 Task: Start in the project TrackForge the sprint 'Mission Control', with a duration of 3 weeks.
Action: Mouse moved to (250, 72)
Screenshot: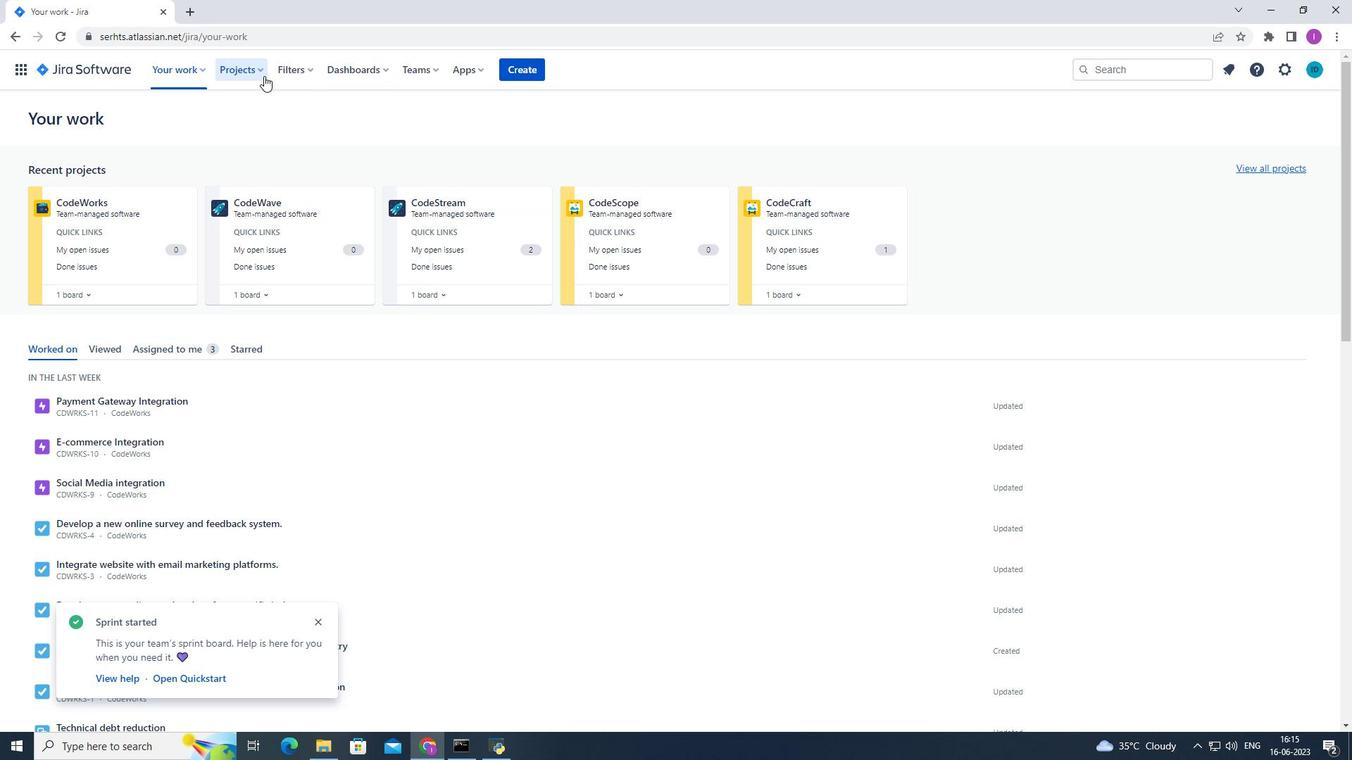 
Action: Mouse pressed left at (250, 72)
Screenshot: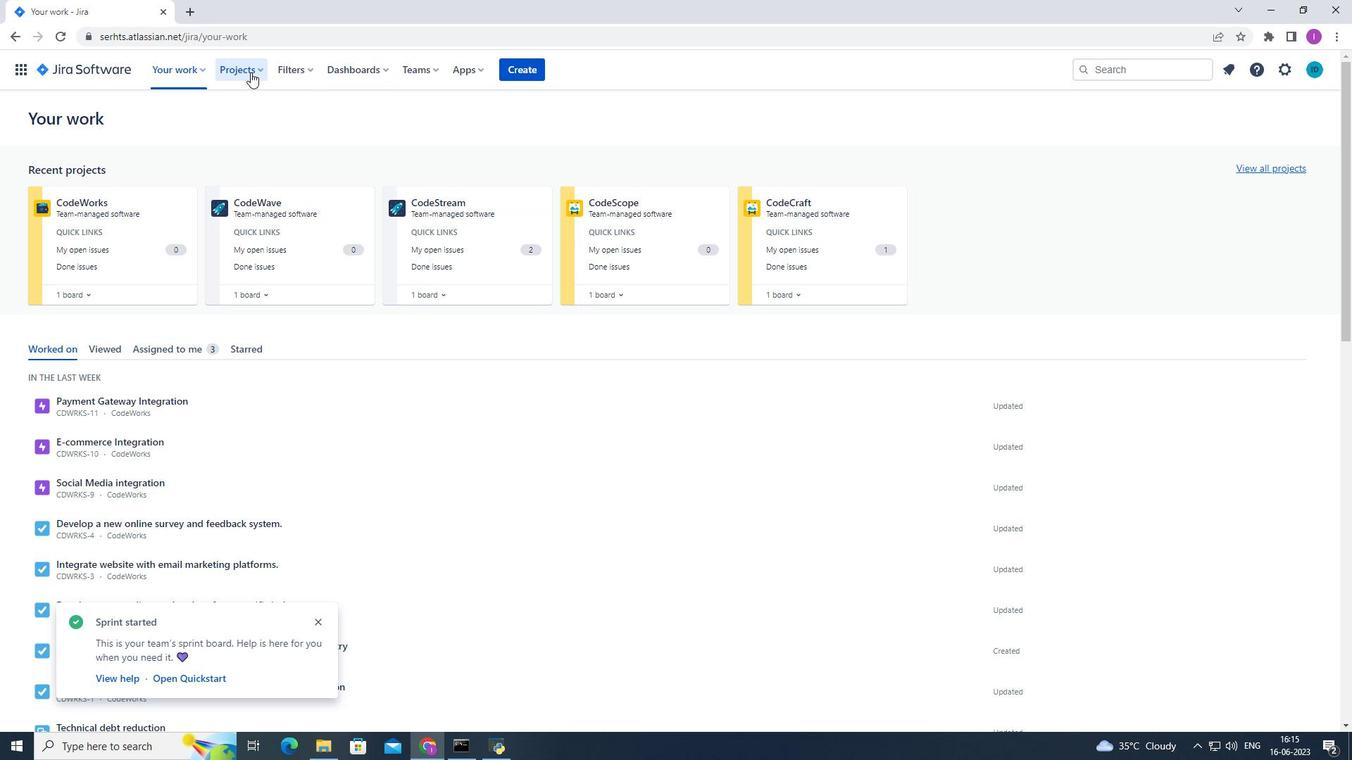 
Action: Mouse moved to (286, 126)
Screenshot: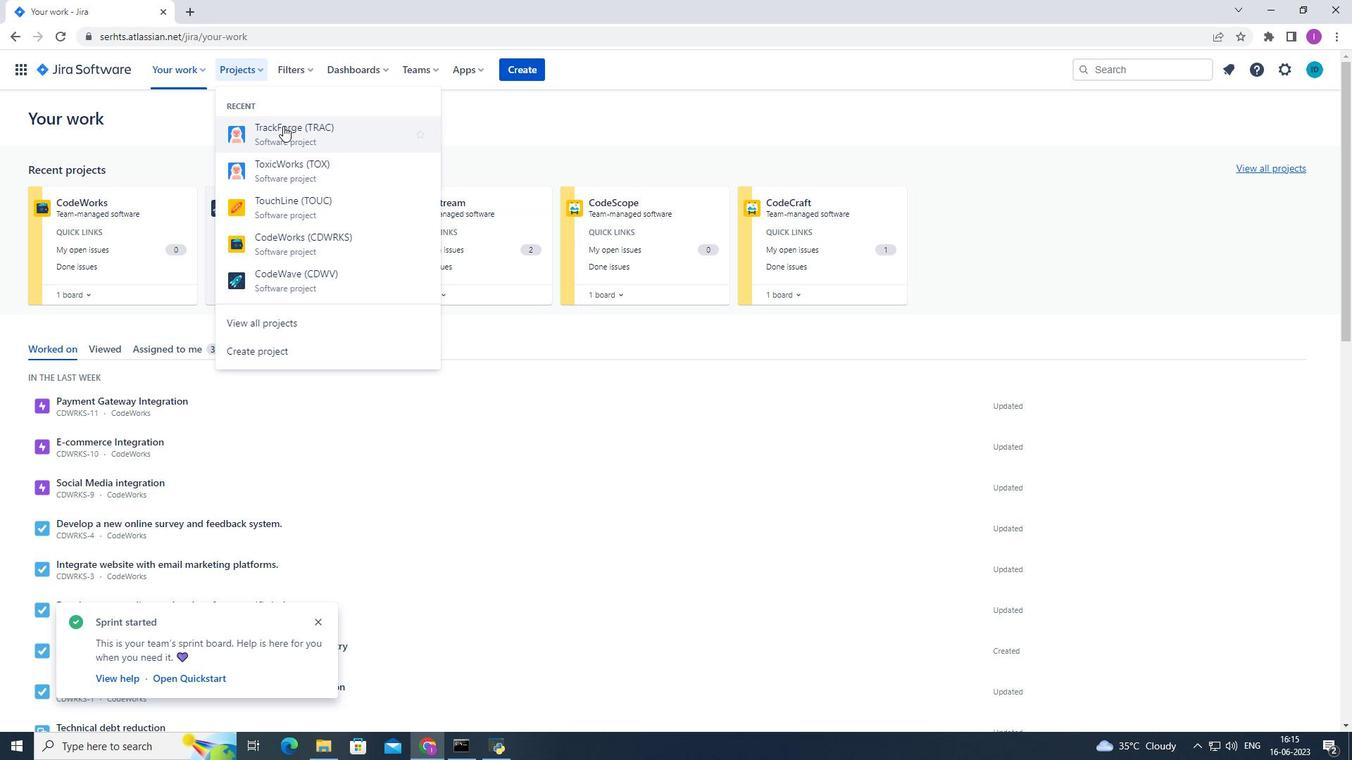 
Action: Mouse pressed left at (286, 126)
Screenshot: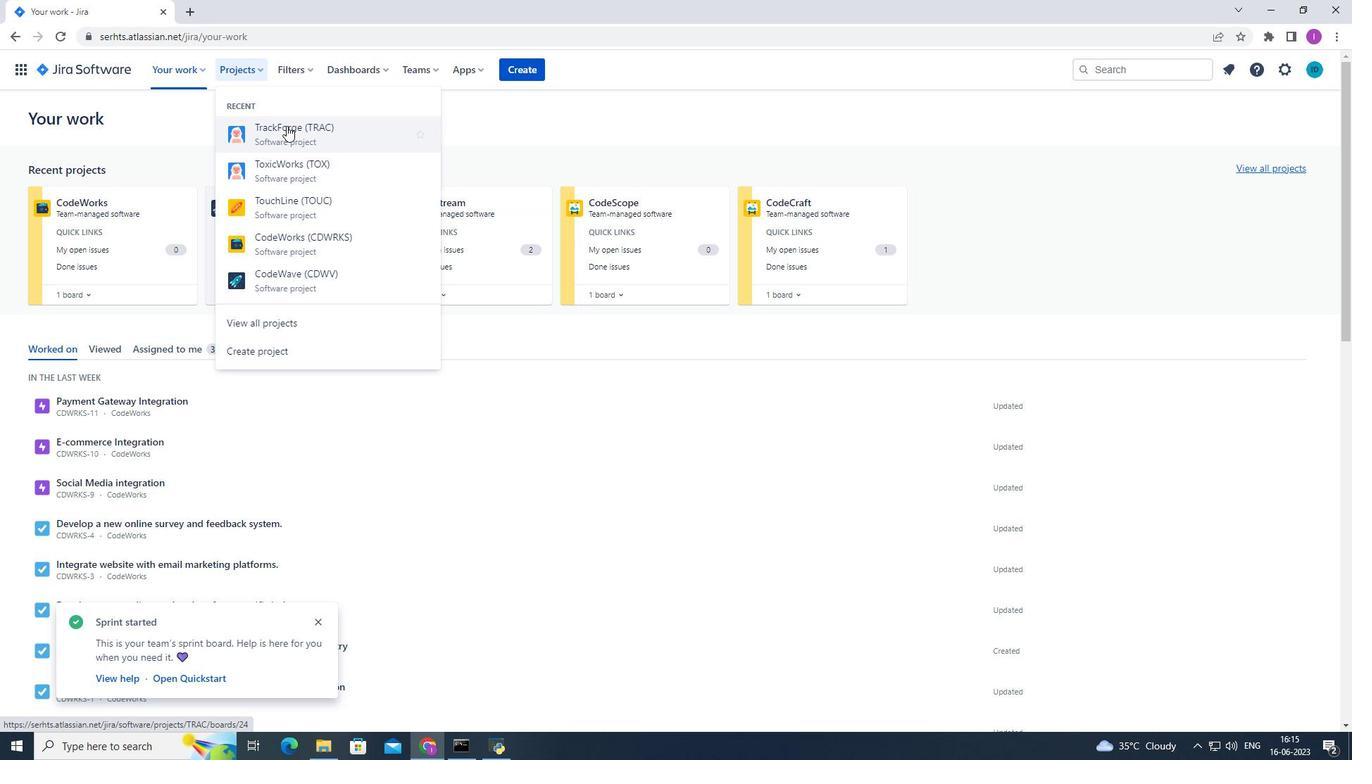 
Action: Mouse moved to (81, 215)
Screenshot: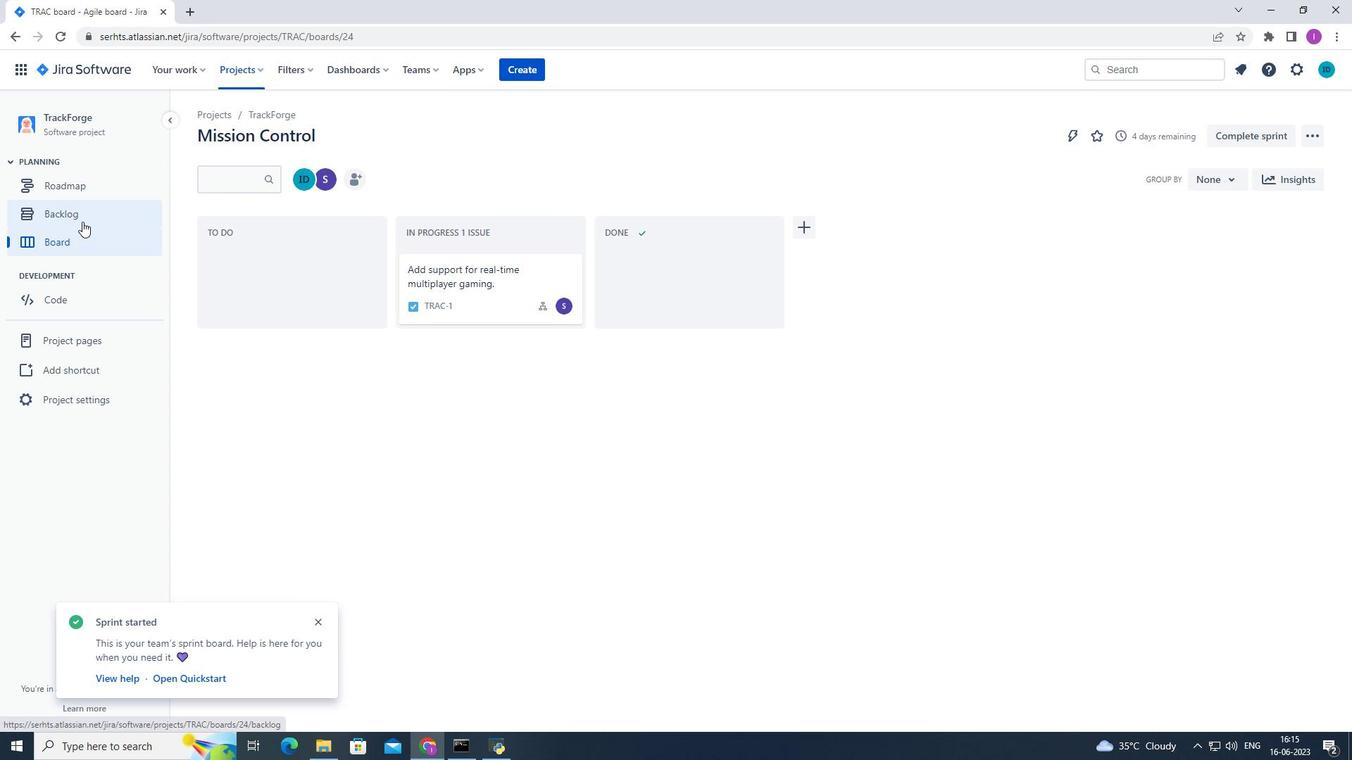 
Action: Mouse pressed left at (81, 215)
Screenshot: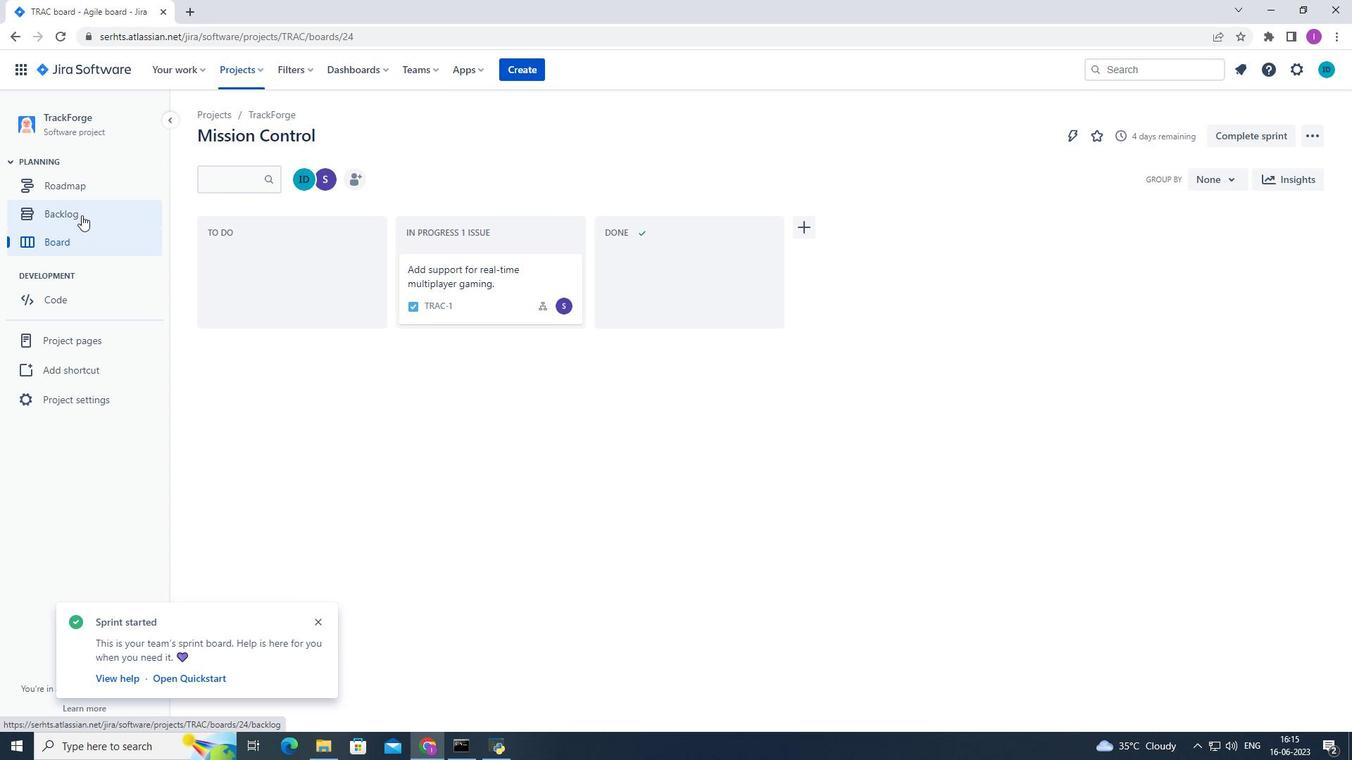 
Action: Mouse moved to (1244, 352)
Screenshot: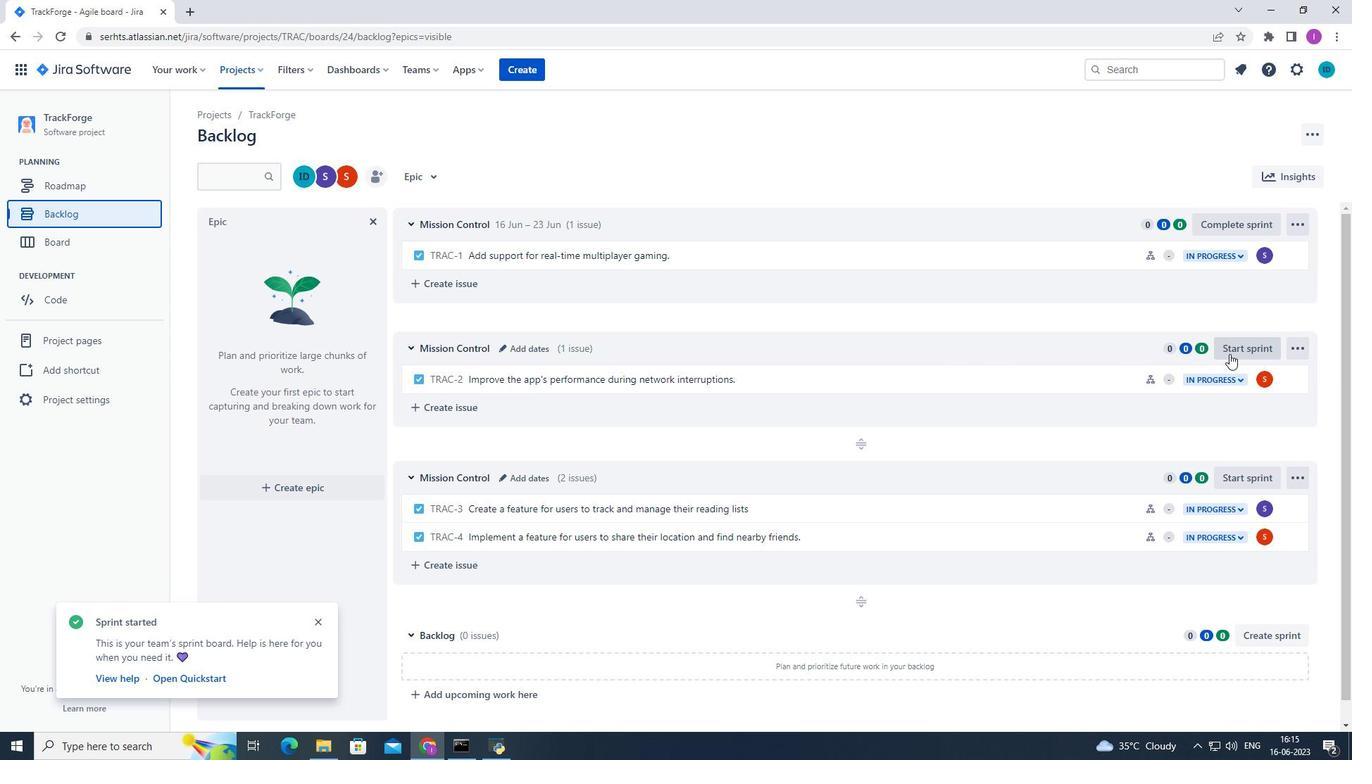 
Action: Mouse pressed left at (1244, 352)
Screenshot: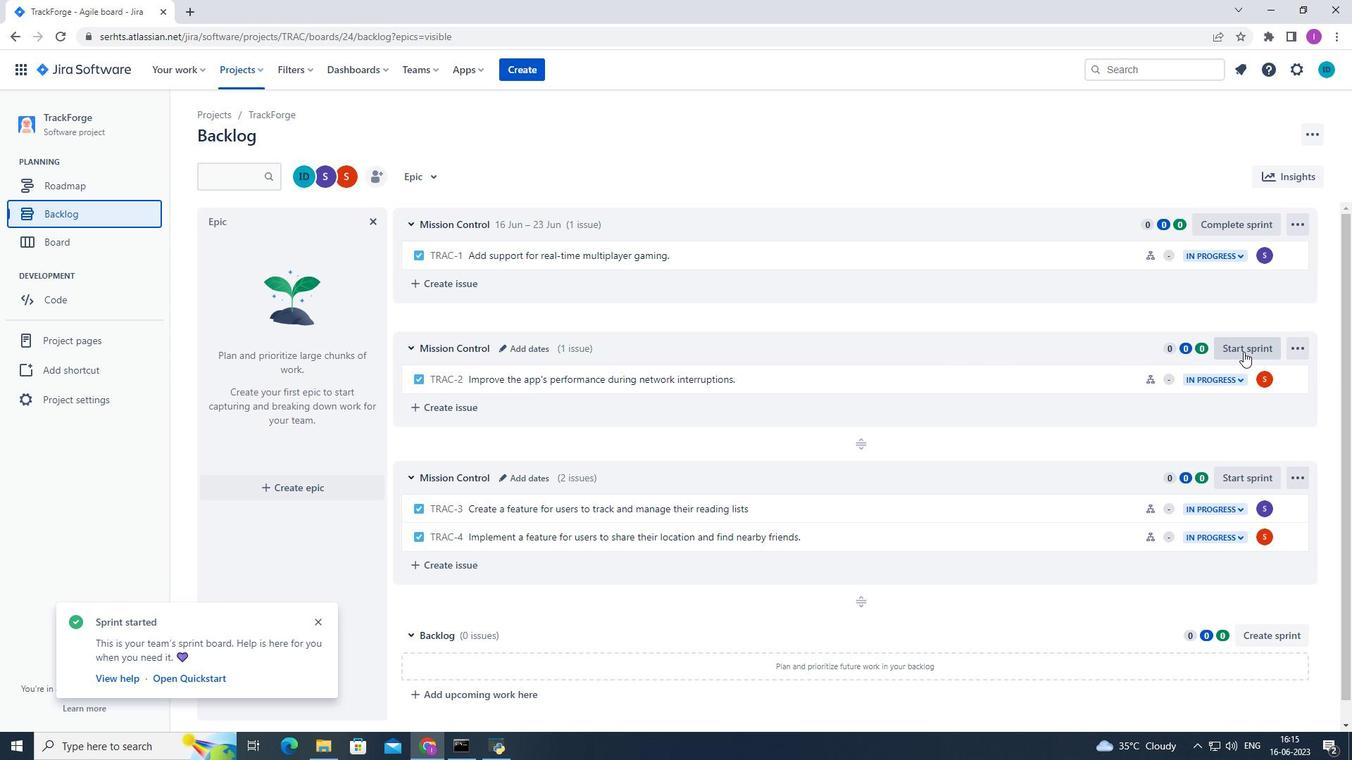 
Action: Mouse moved to (639, 244)
Screenshot: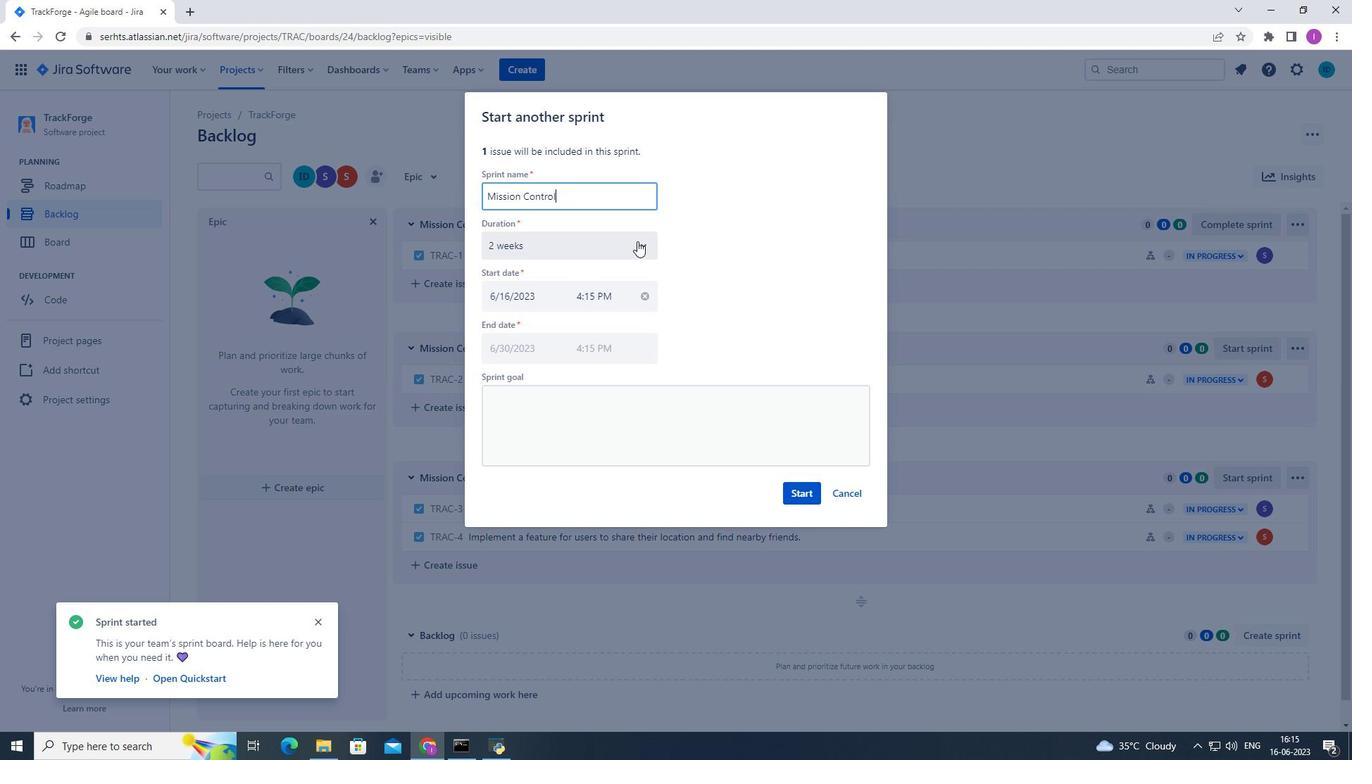 
Action: Mouse pressed left at (639, 244)
Screenshot: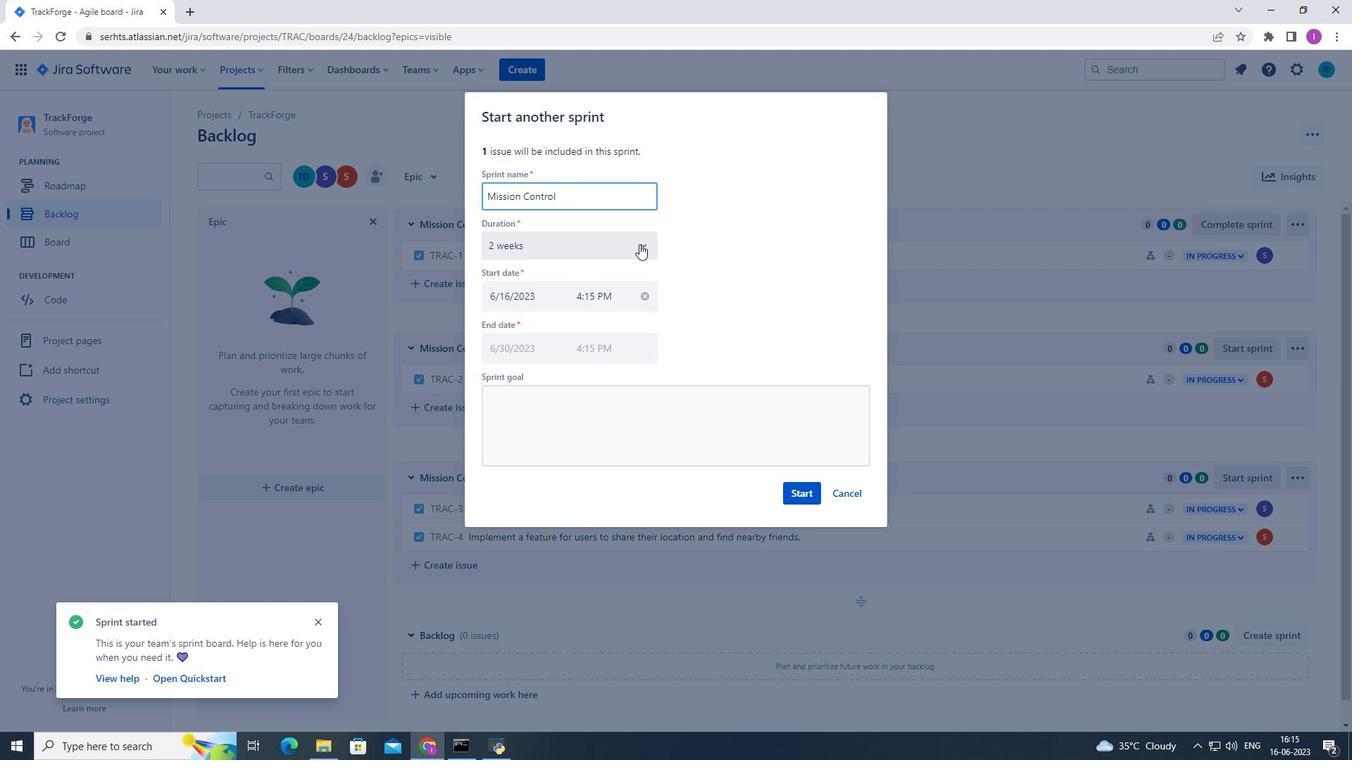 
Action: Mouse moved to (572, 324)
Screenshot: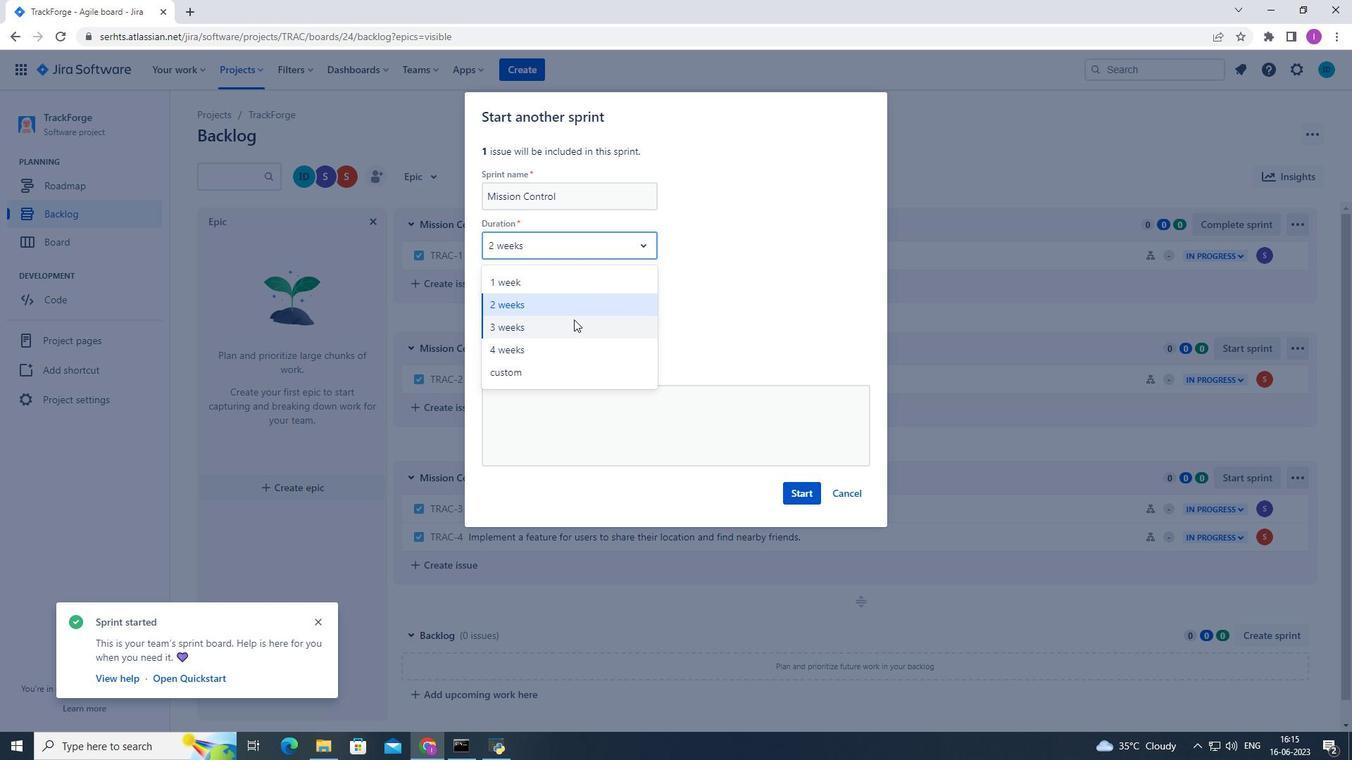 
Action: Mouse pressed left at (572, 324)
Screenshot: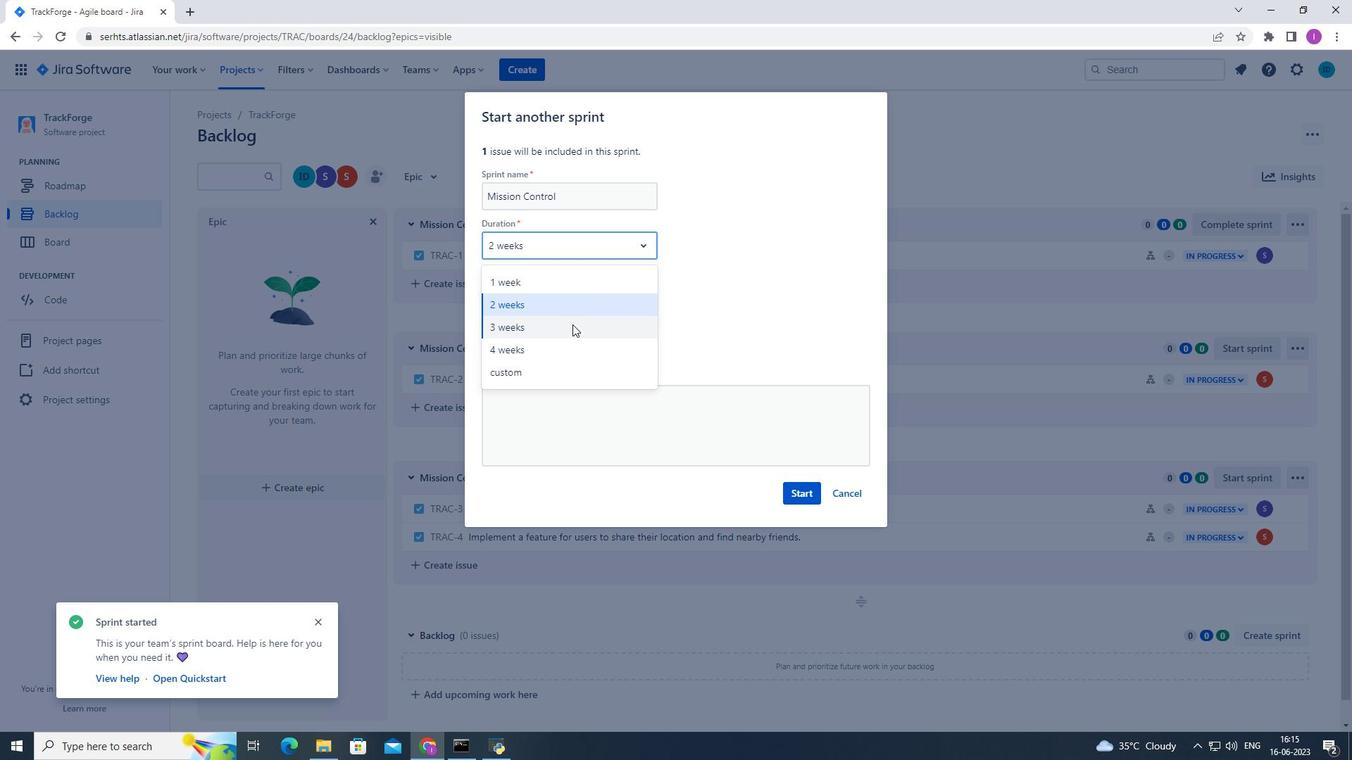 
Action: Mouse moved to (791, 490)
Screenshot: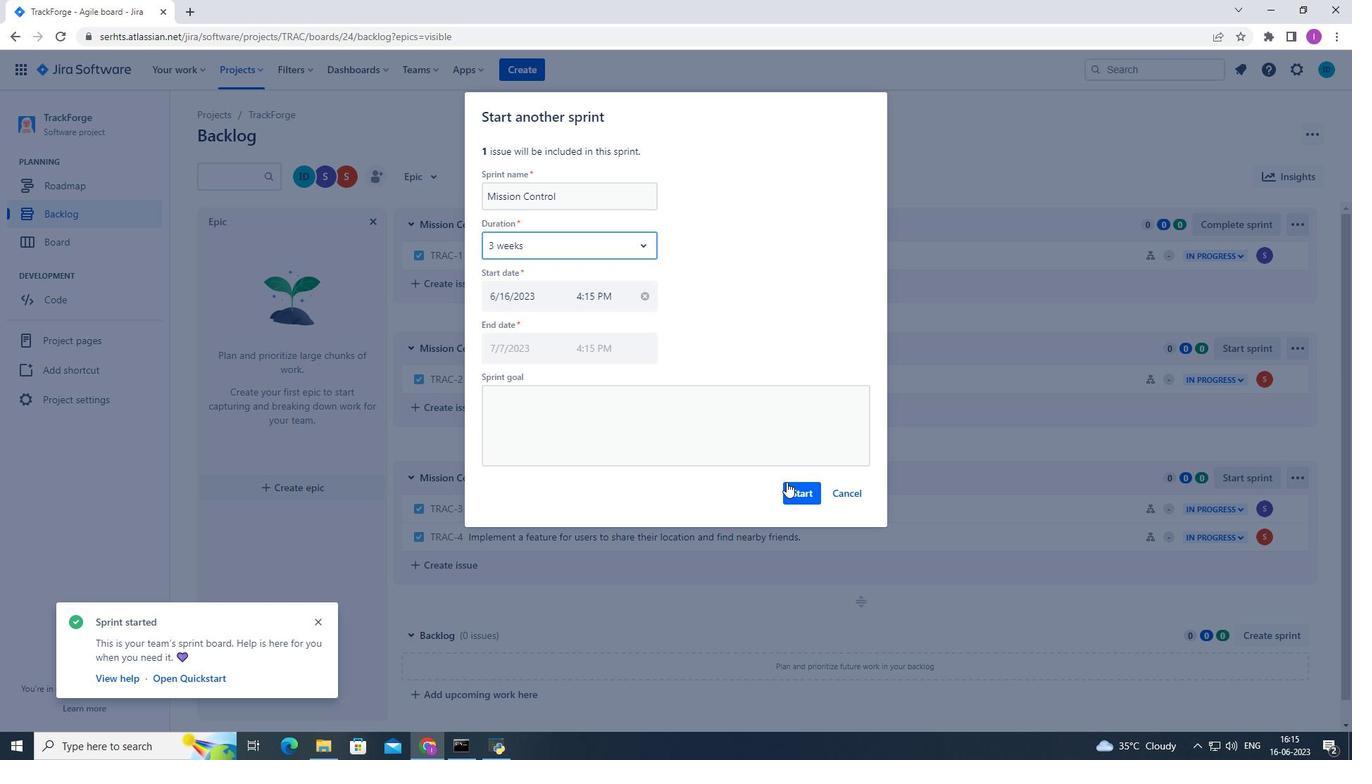 
Action: Mouse pressed left at (791, 490)
Screenshot: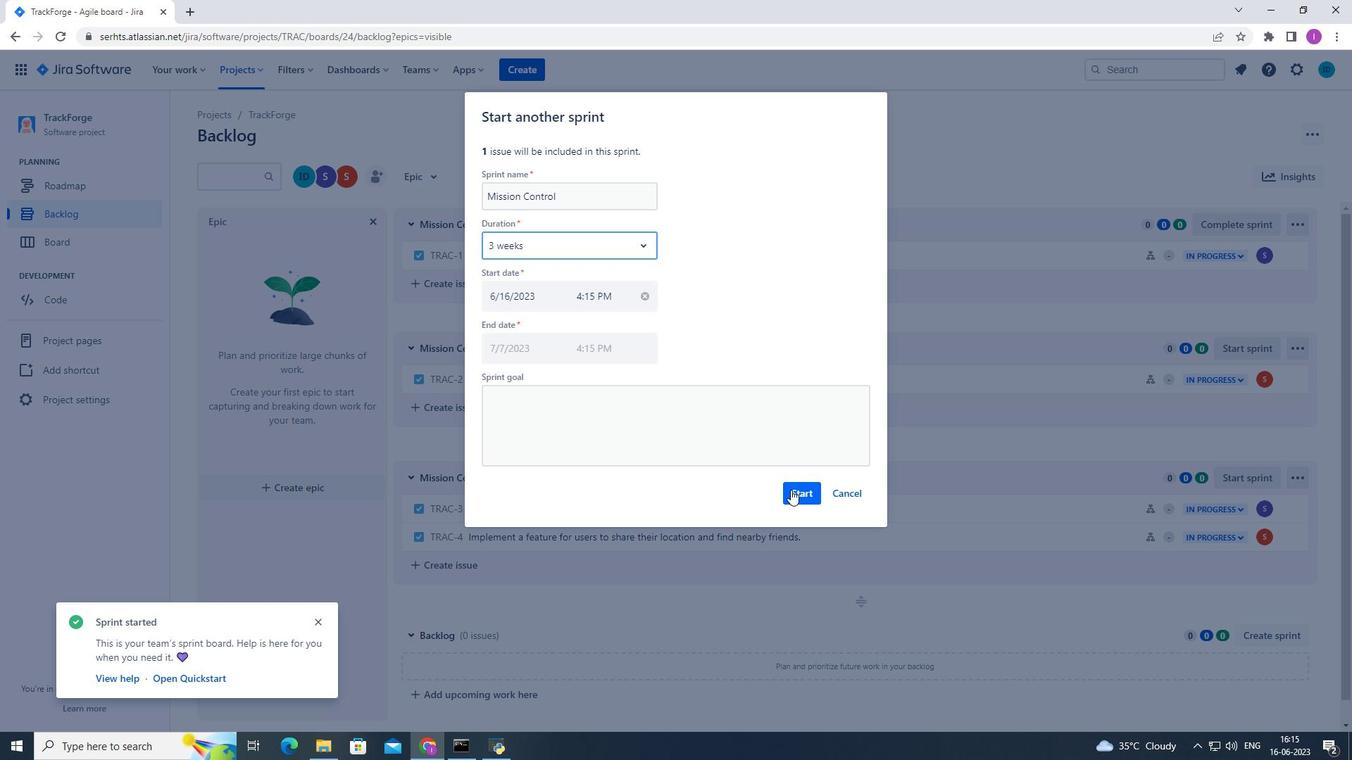 
Action: Mouse moved to (16, 37)
Screenshot: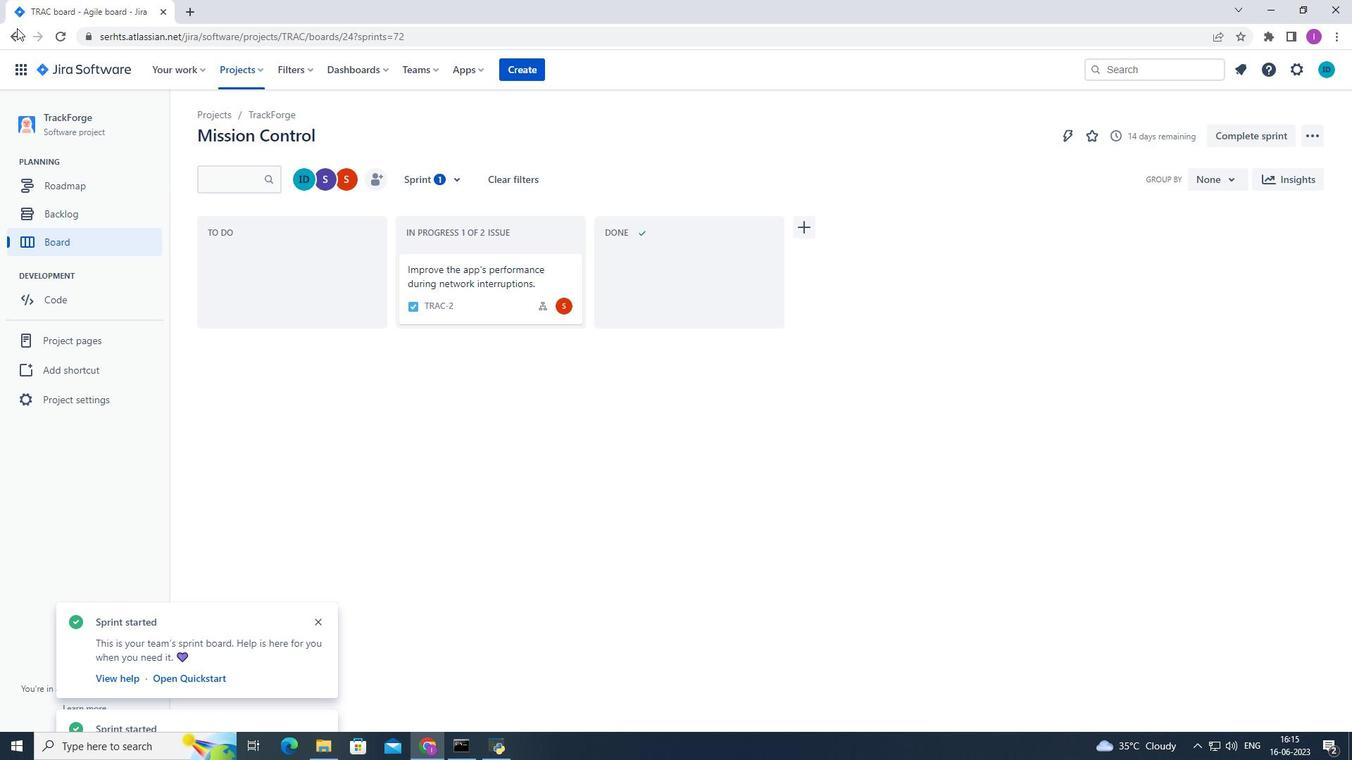 
Action: Mouse pressed left at (16, 37)
Screenshot: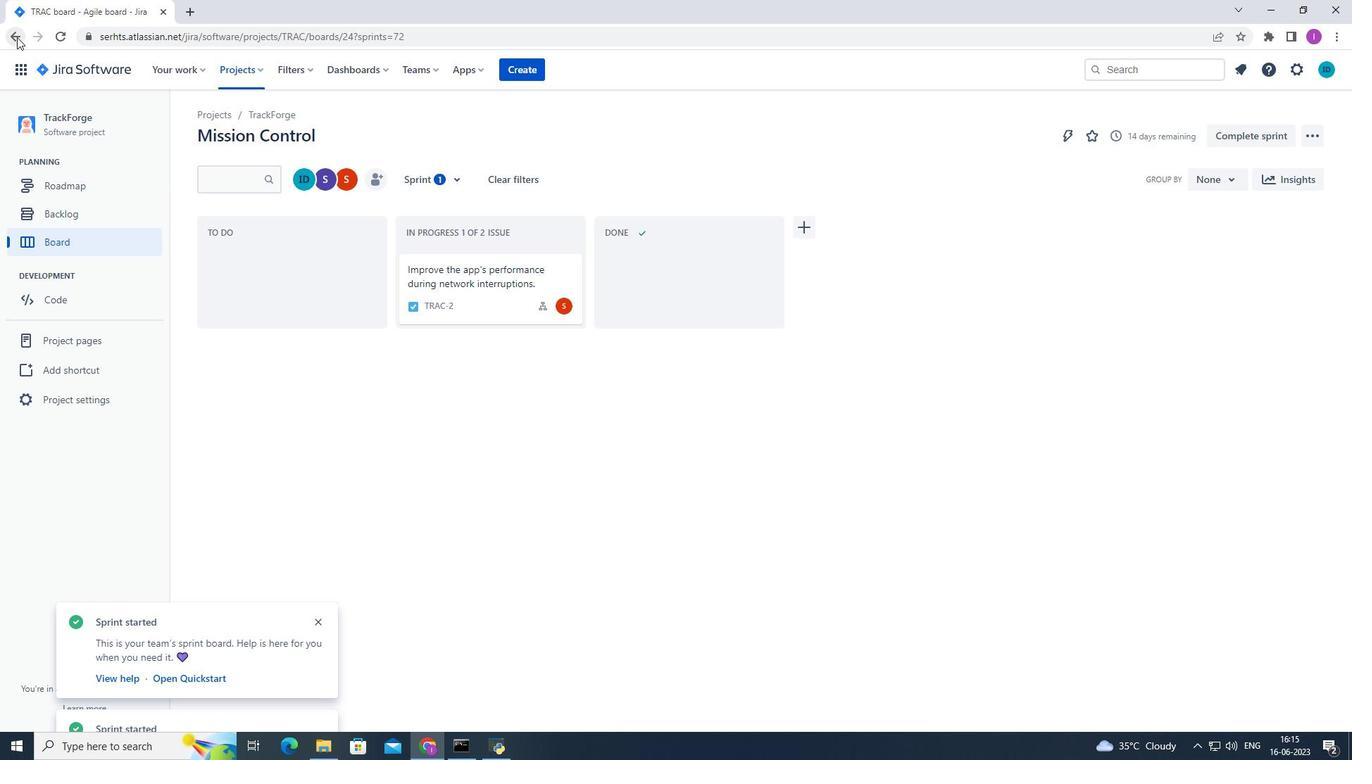 
